 Task: Select the criteria, the date is before "yesterday".
Action: Mouse moved to (162, 76)
Screenshot: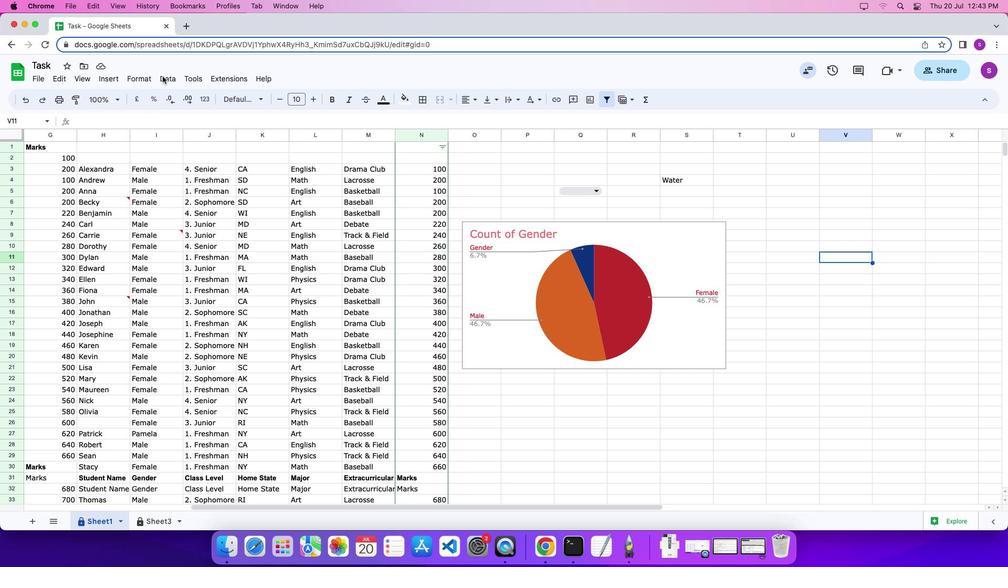 
Action: Mouse pressed left at (162, 76)
Screenshot: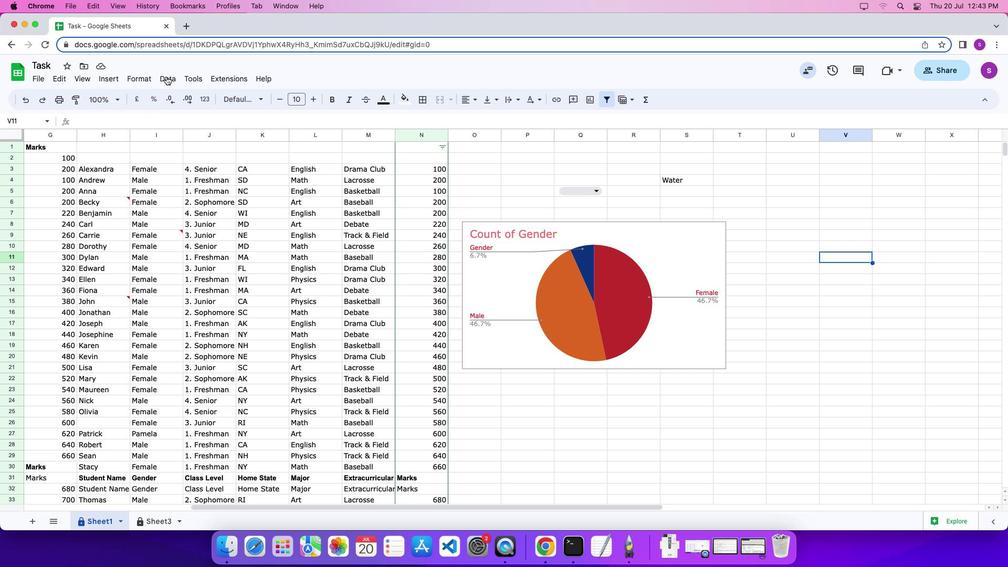 
Action: Mouse moved to (166, 76)
Screenshot: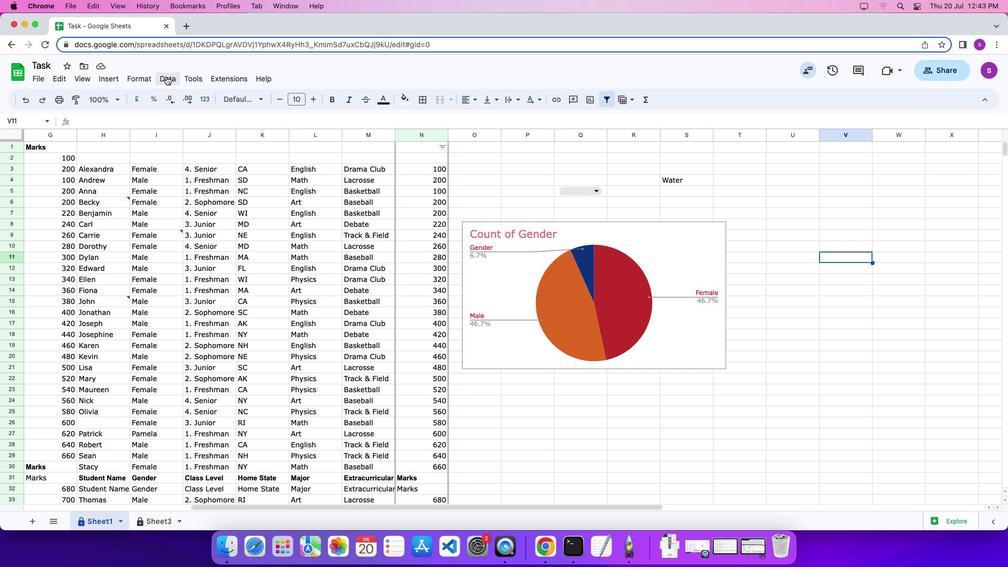 
Action: Mouse pressed left at (166, 76)
Screenshot: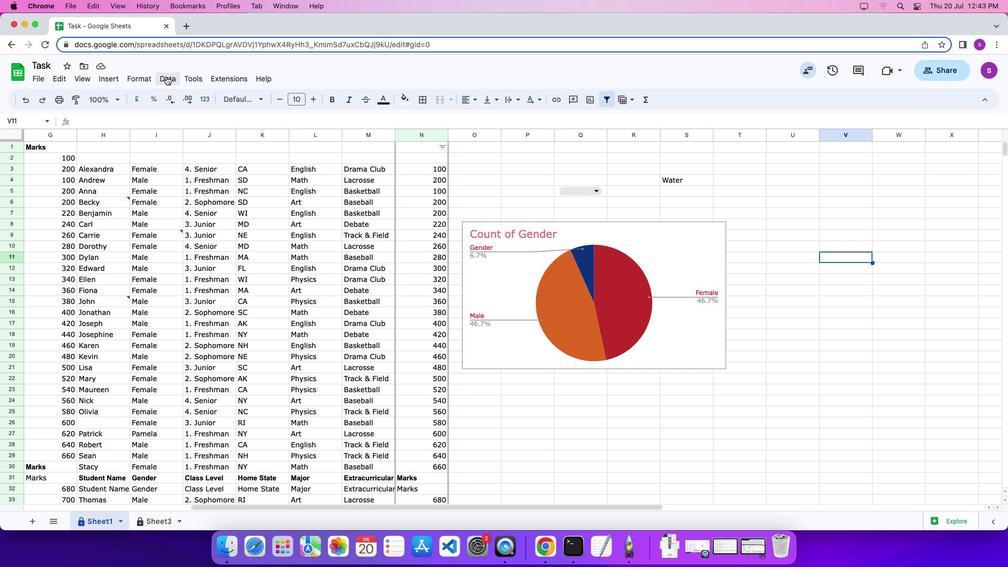 
Action: Mouse moved to (217, 295)
Screenshot: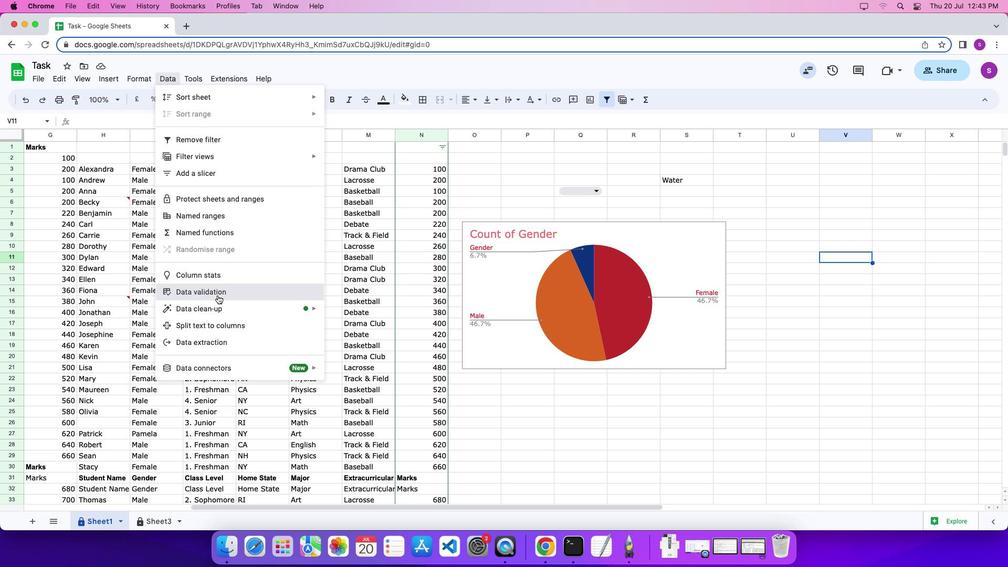 
Action: Mouse pressed left at (217, 295)
Screenshot: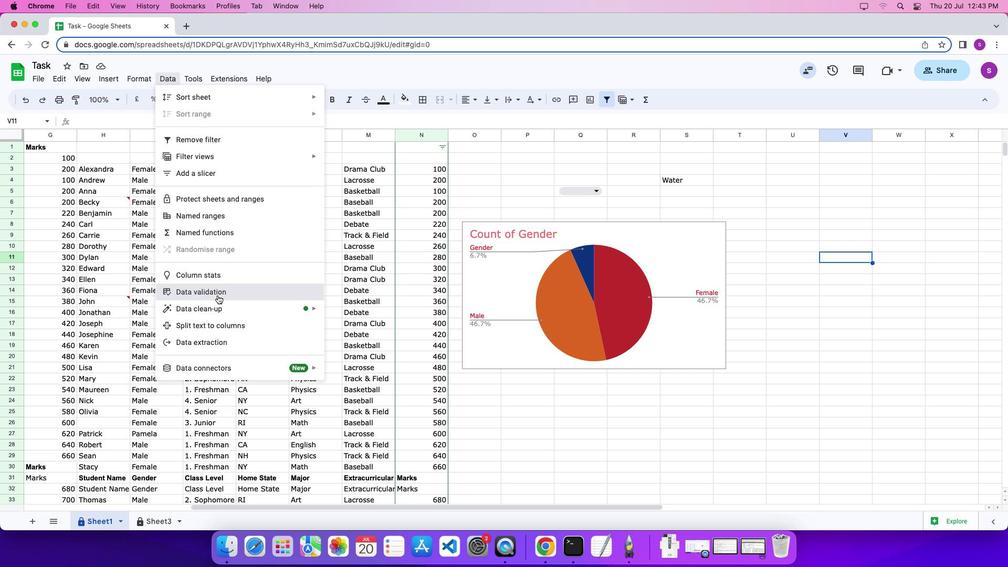 
Action: Mouse moved to (956, 385)
Screenshot: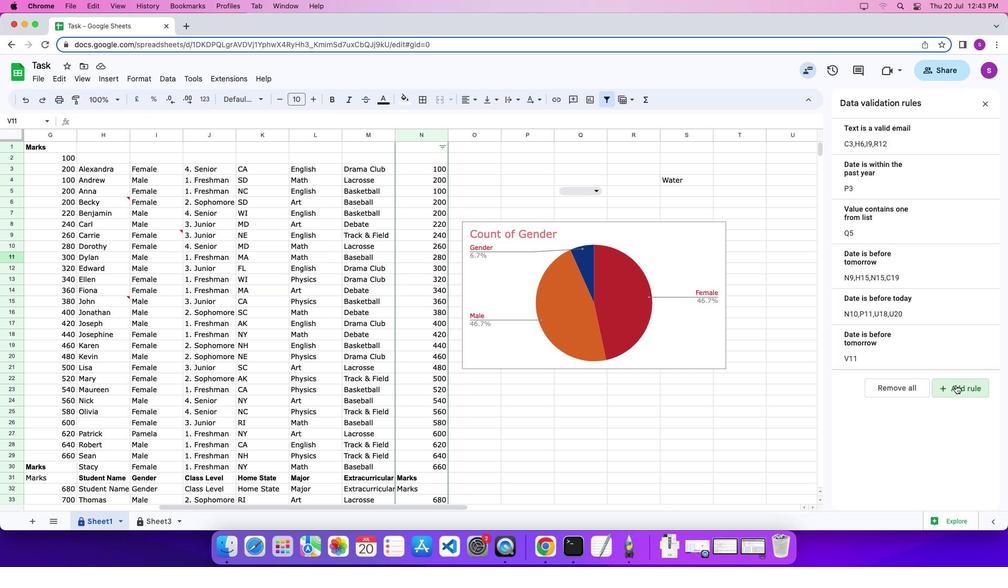 
Action: Mouse pressed left at (956, 385)
Screenshot: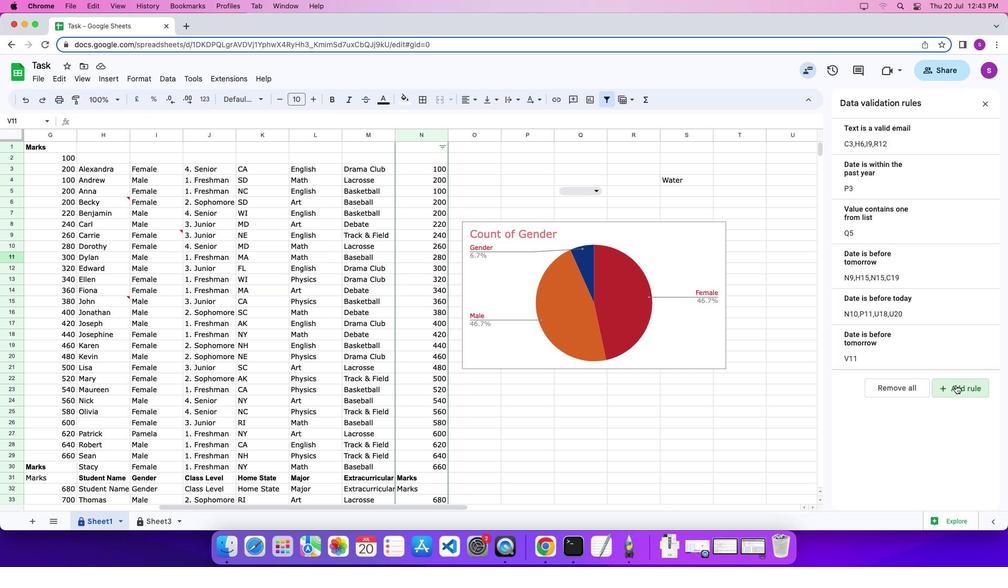 
Action: Mouse moved to (925, 197)
Screenshot: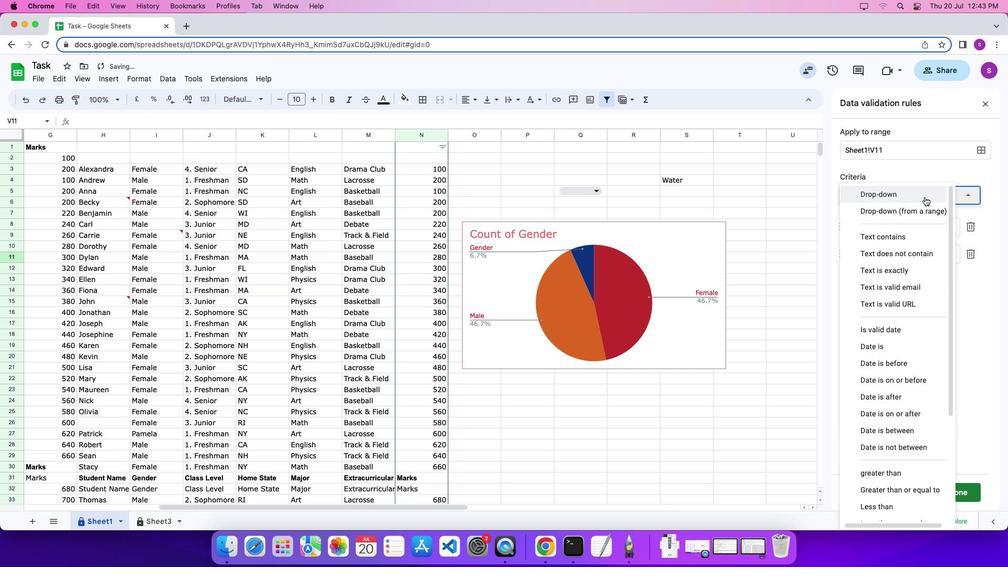 
Action: Mouse pressed left at (925, 197)
Screenshot: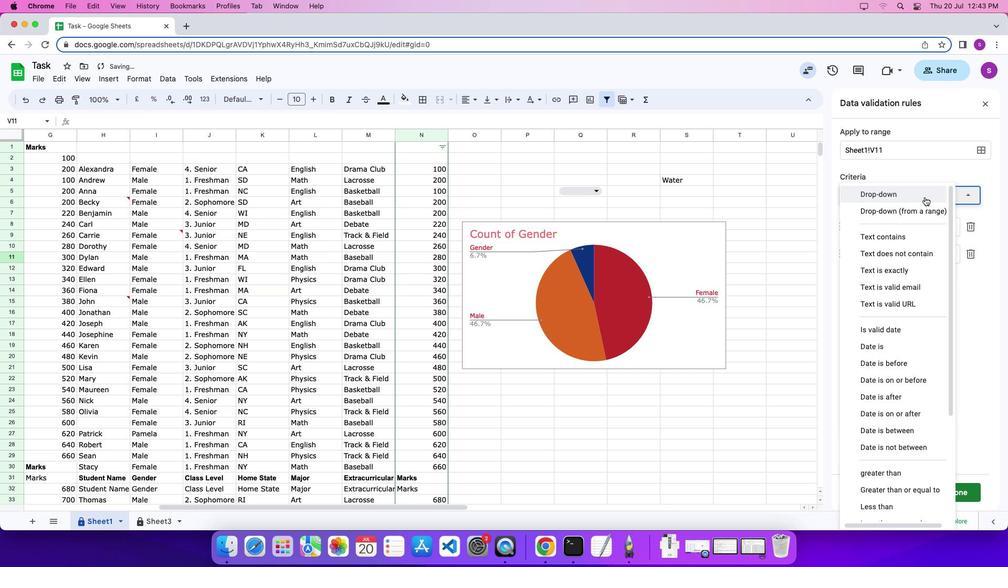 
Action: Mouse moved to (904, 365)
Screenshot: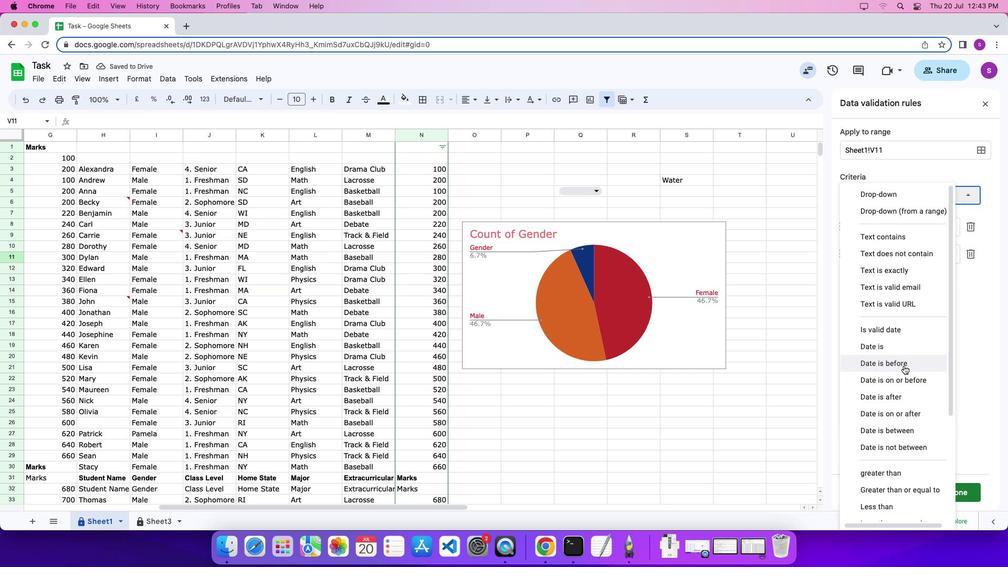 
Action: Mouse pressed left at (904, 365)
Screenshot: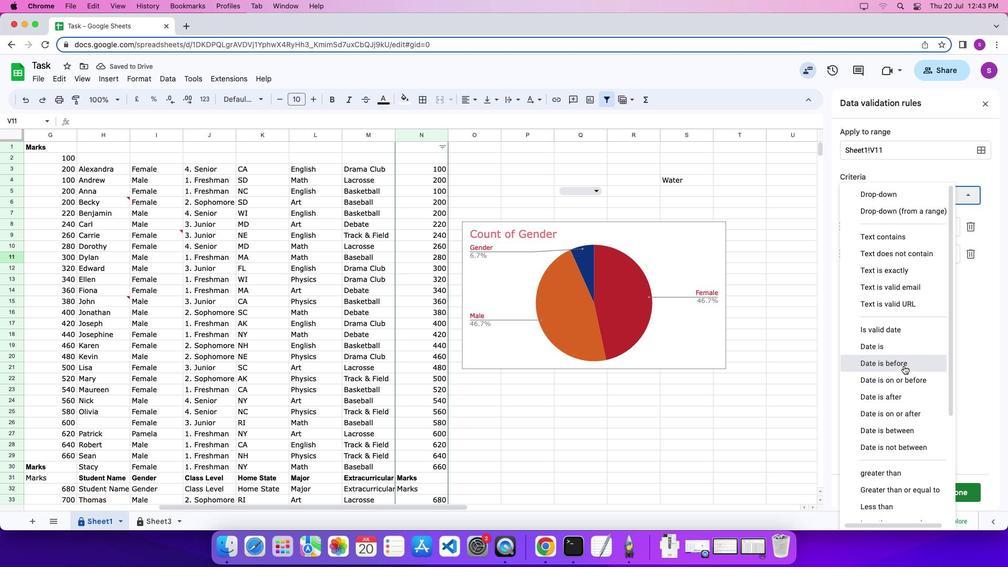 
Action: Mouse moved to (903, 216)
Screenshot: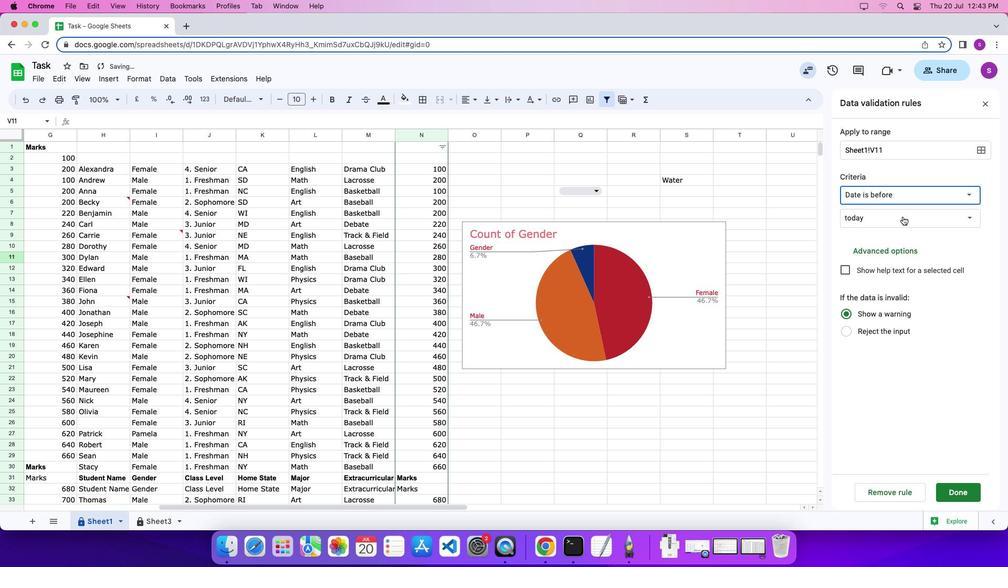 
Action: Mouse pressed left at (903, 216)
Screenshot: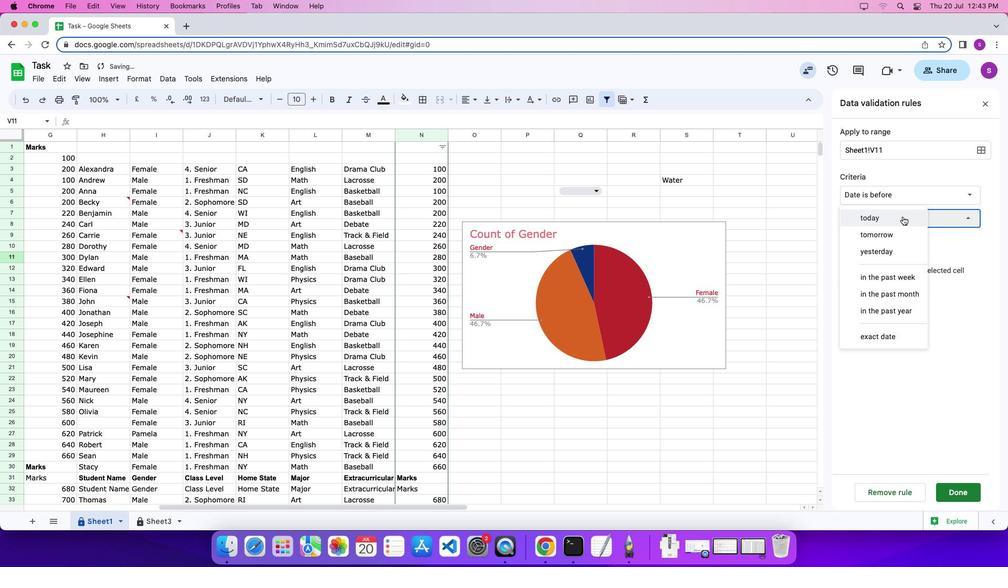 
Action: Mouse moved to (906, 250)
Screenshot: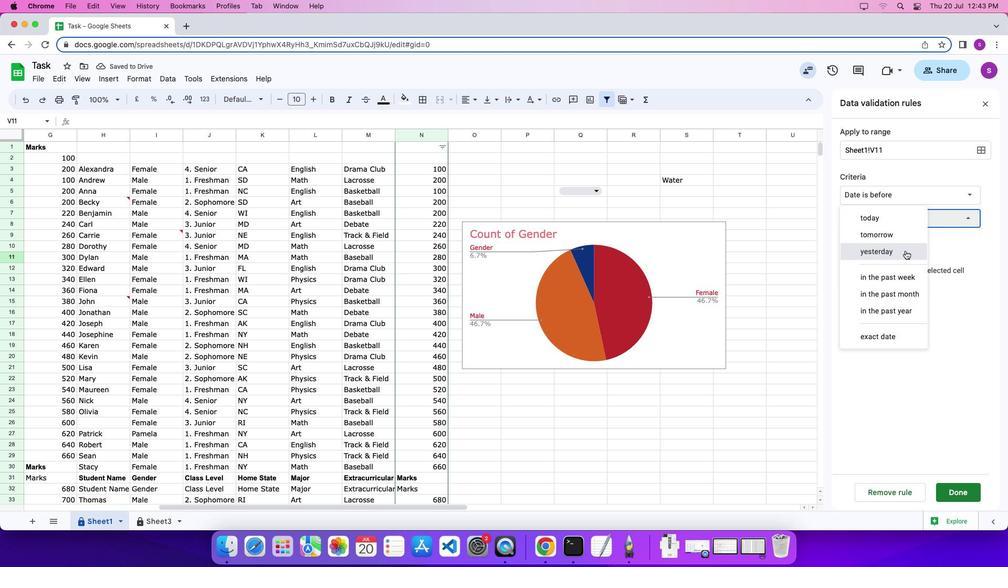 
Action: Mouse pressed left at (906, 250)
Screenshot: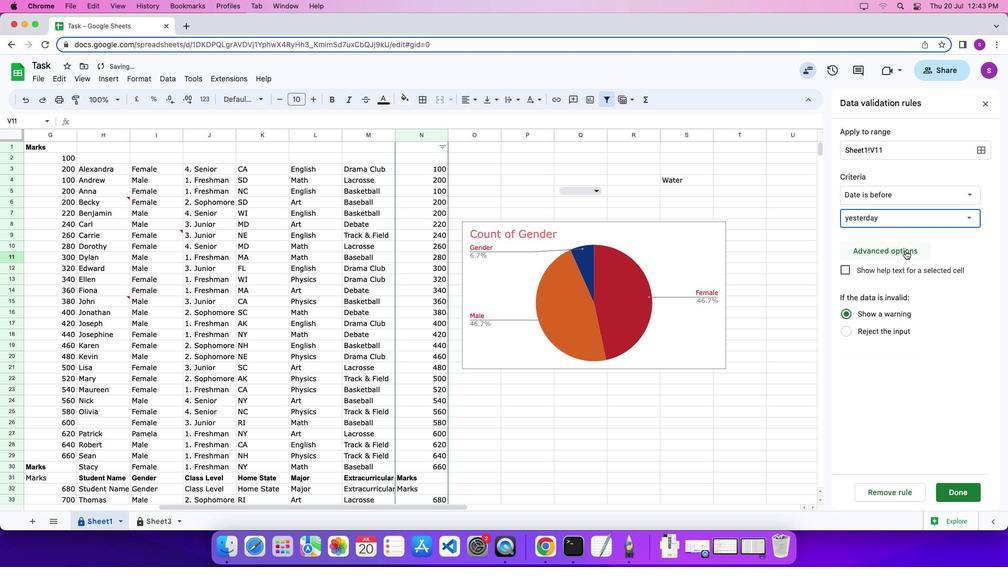 
Action: Mouse moved to (961, 490)
Screenshot: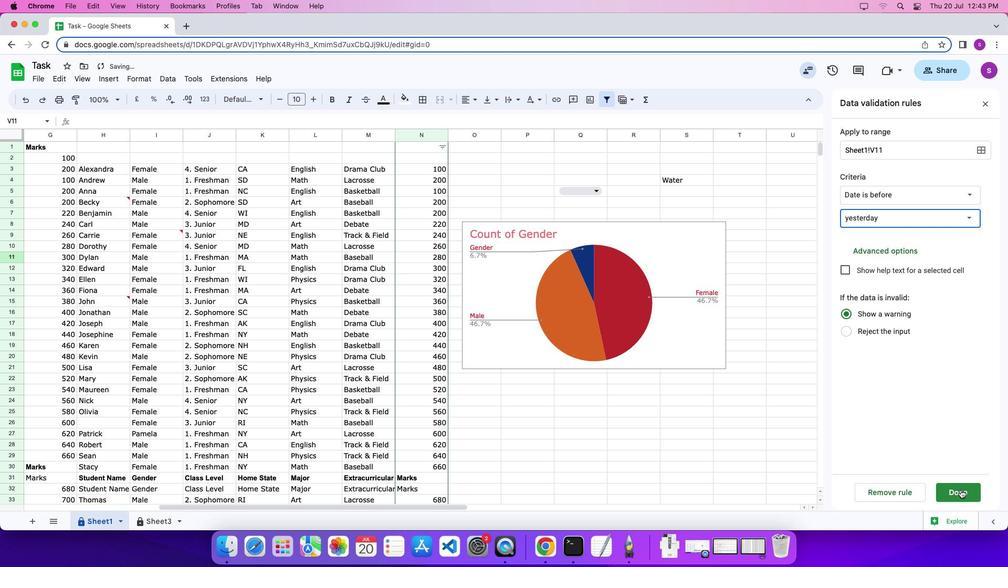 
Action: Mouse pressed left at (961, 490)
Screenshot: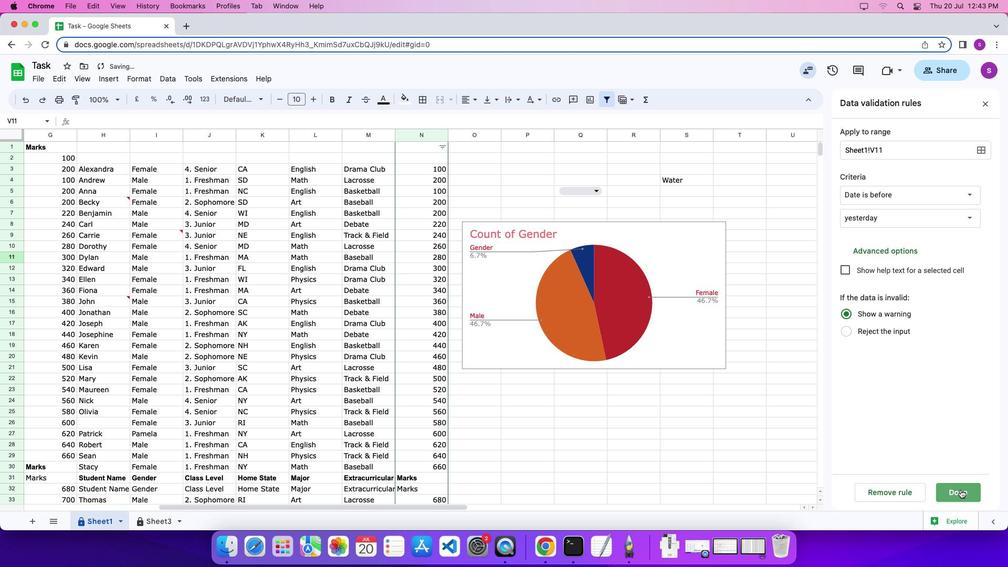 
